 Task: Check the sale-to-list ratio of driveway in the last 1 year.
Action: Mouse moved to (1173, 286)
Screenshot: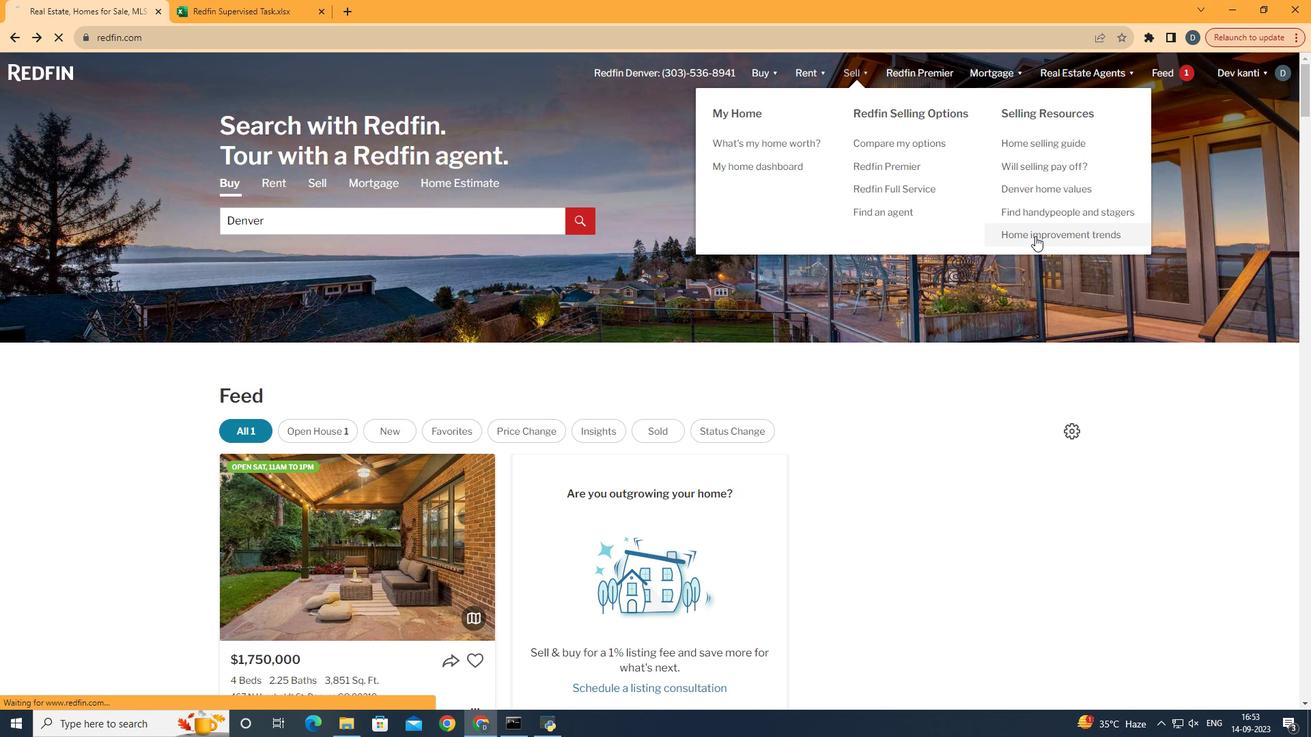 
Action: Mouse pressed left at (1173, 286)
Screenshot: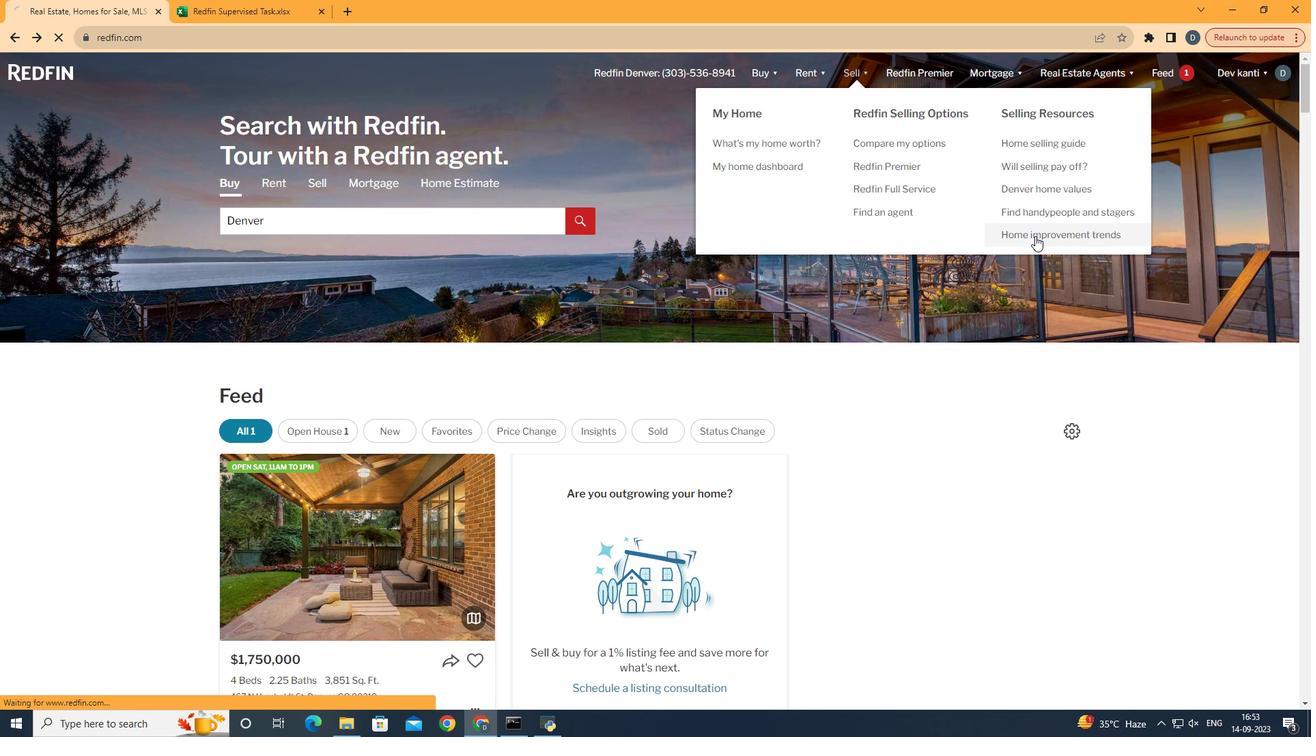 
Action: Mouse moved to (351, 301)
Screenshot: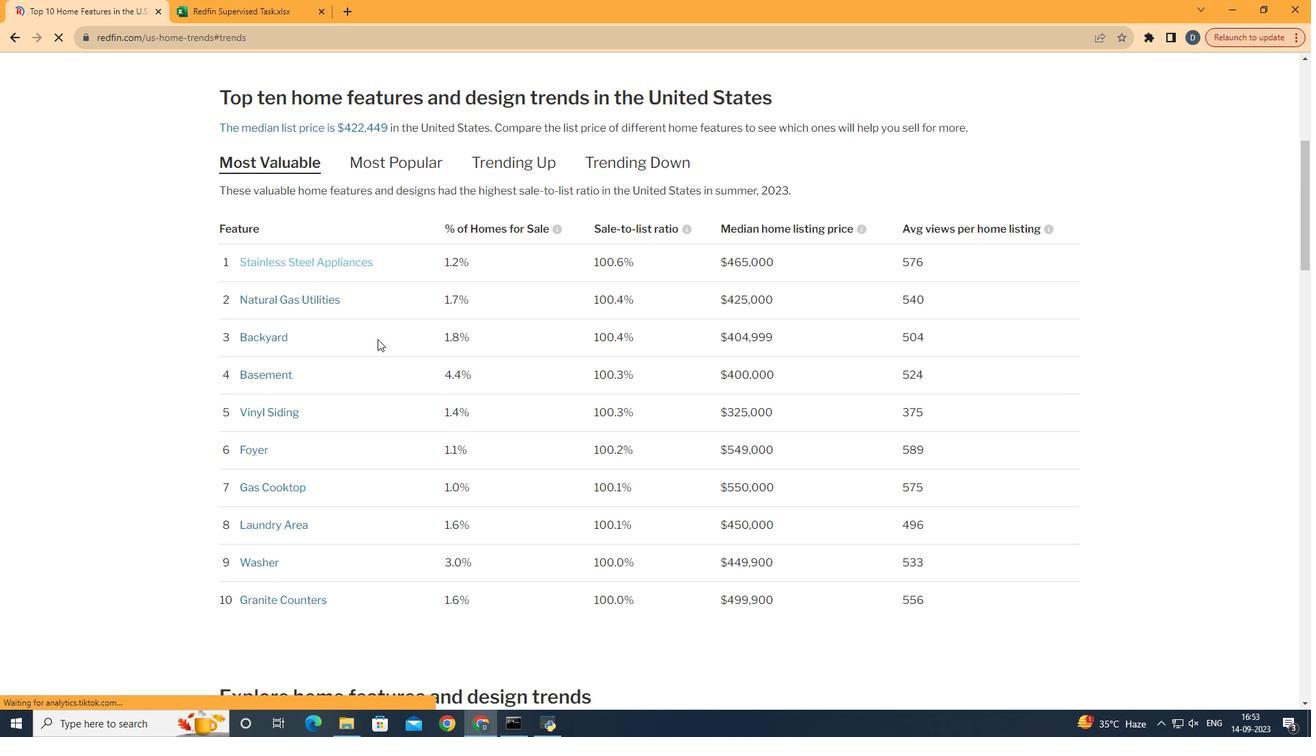 
Action: Mouse pressed left at (351, 301)
Screenshot: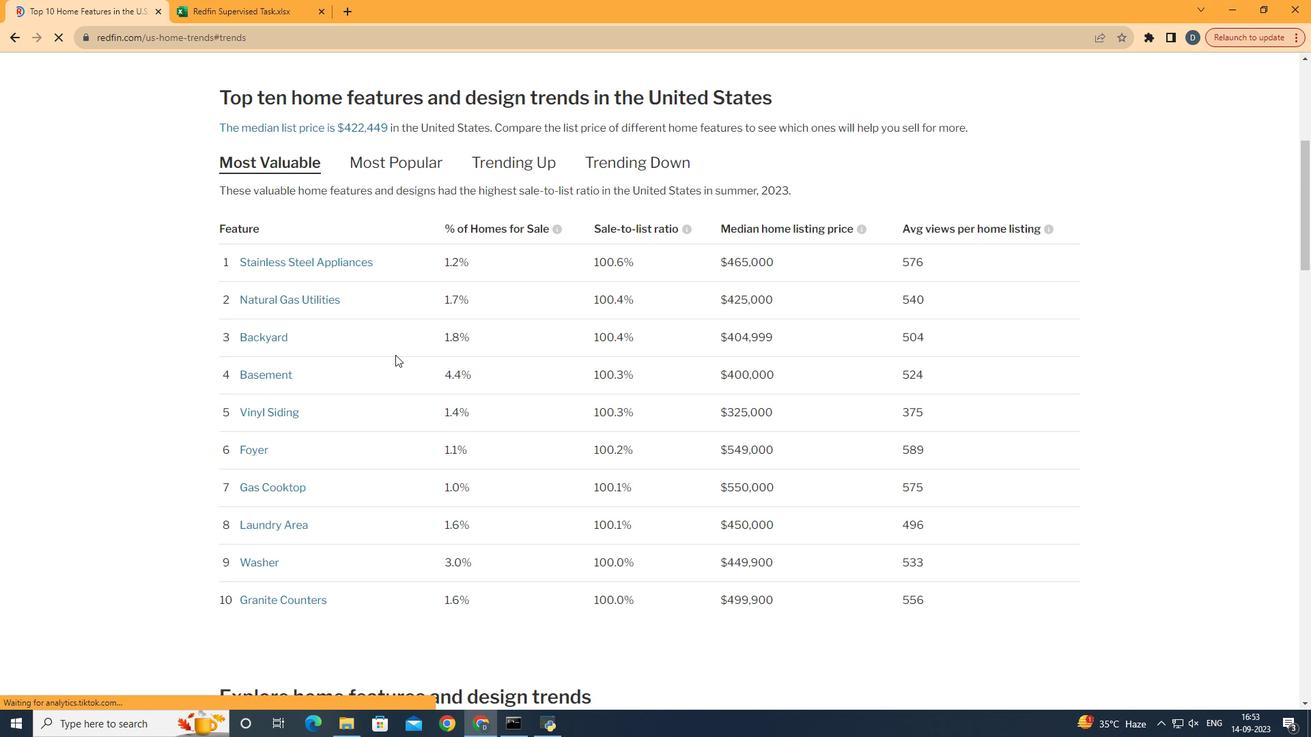 
Action: Mouse moved to (416, 344)
Screenshot: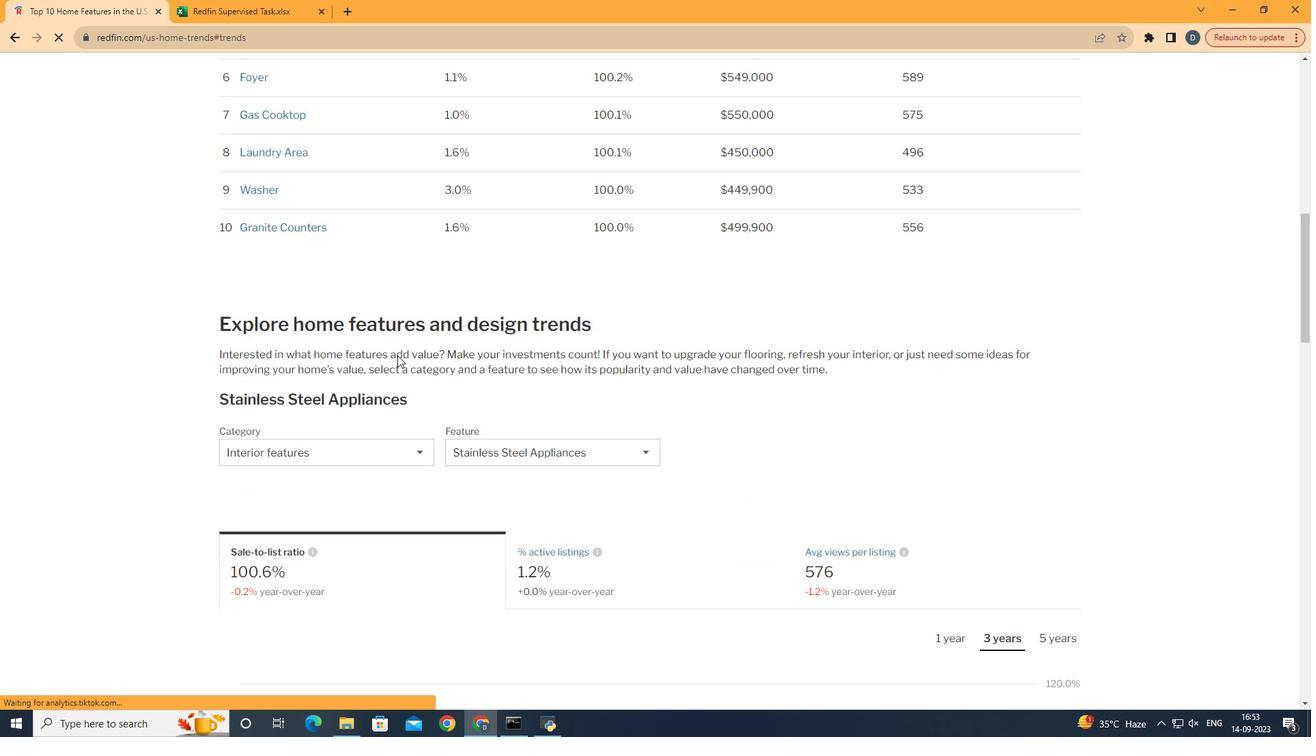 
Action: Mouse scrolled (416, 344) with delta (0, 0)
Screenshot: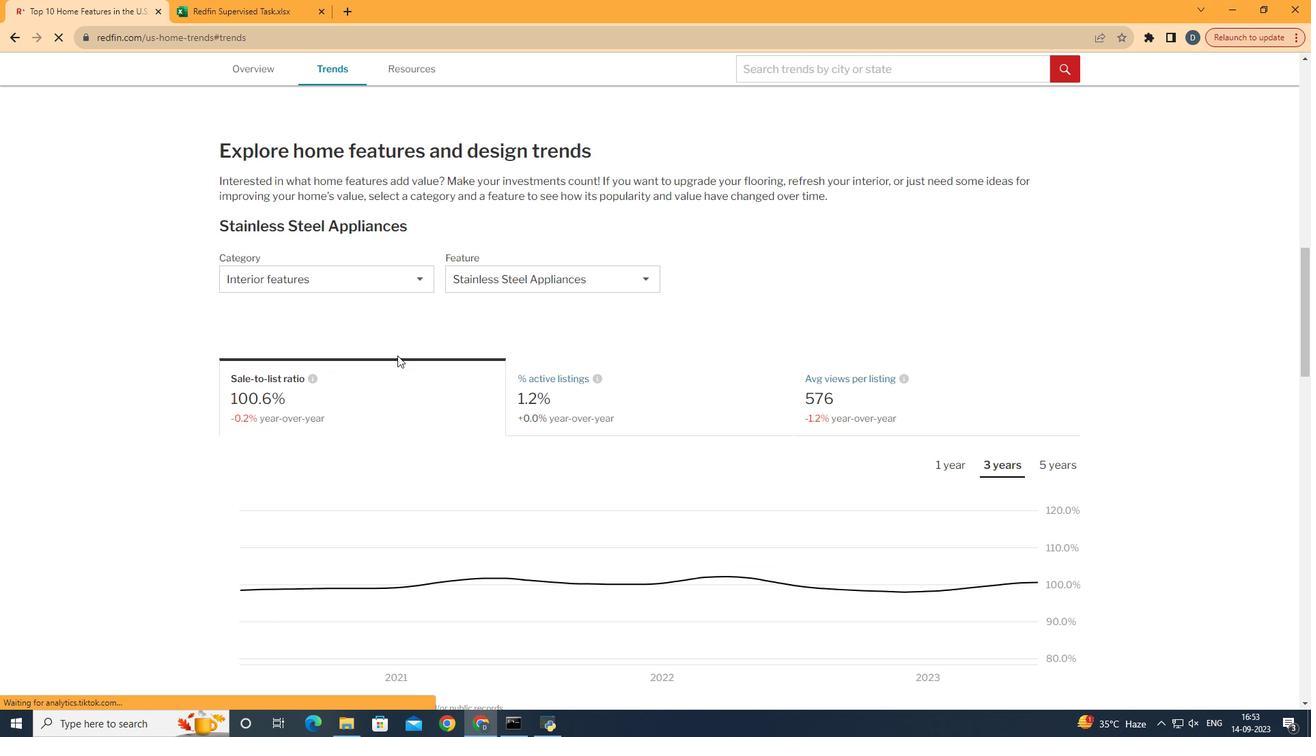 
Action: Mouse scrolled (416, 344) with delta (0, 0)
Screenshot: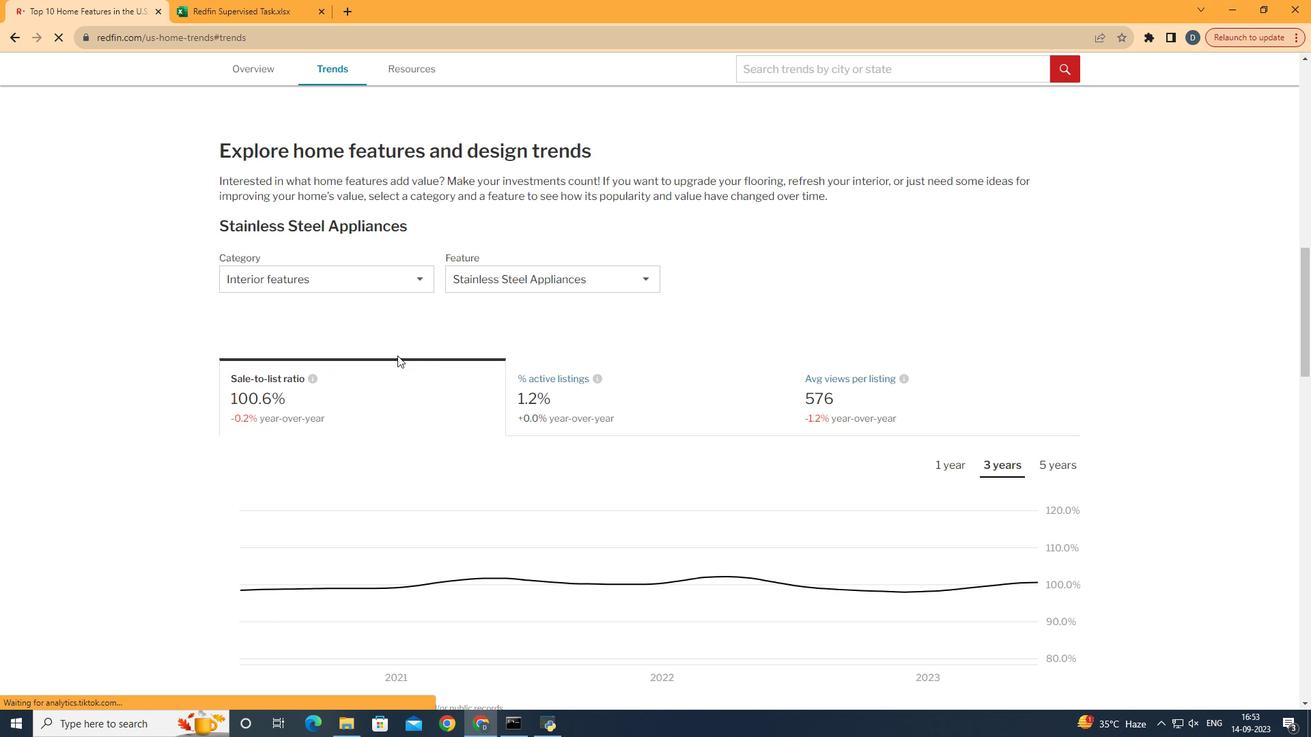 
Action: Mouse scrolled (416, 344) with delta (0, 0)
Screenshot: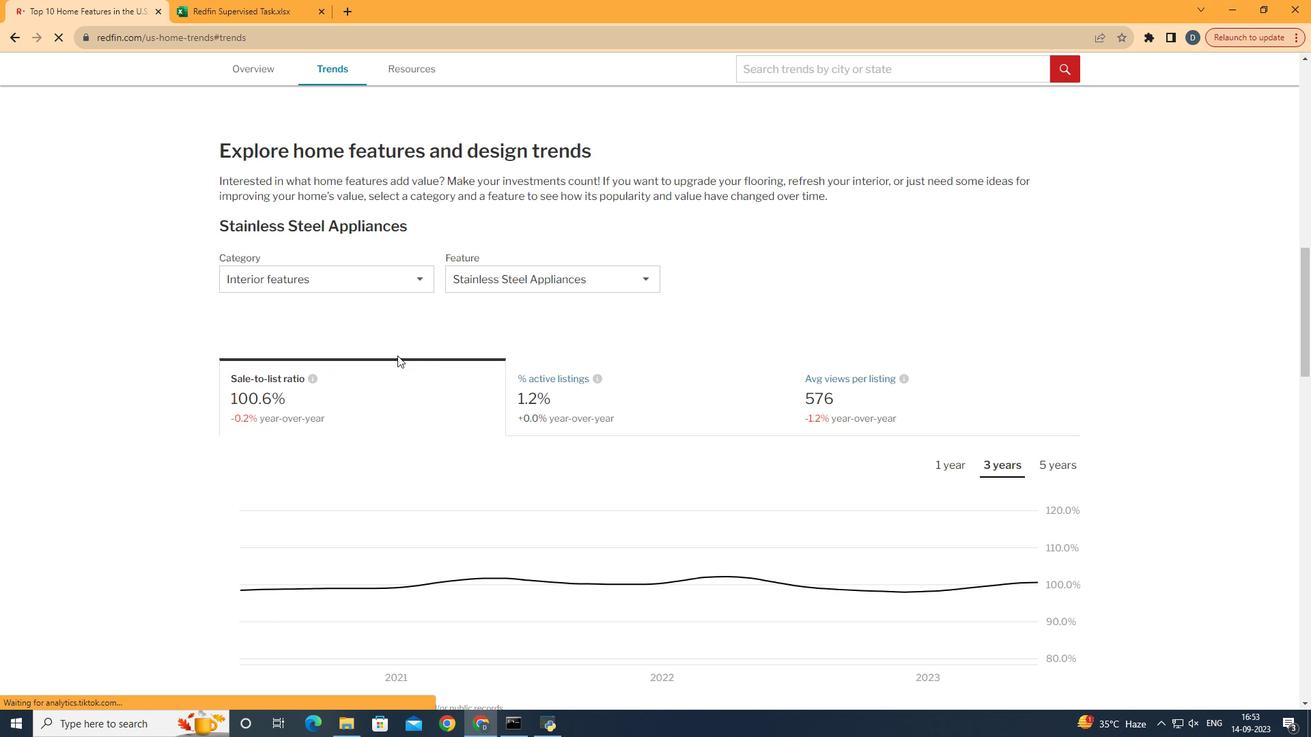 
Action: Mouse scrolled (416, 344) with delta (0, 0)
Screenshot: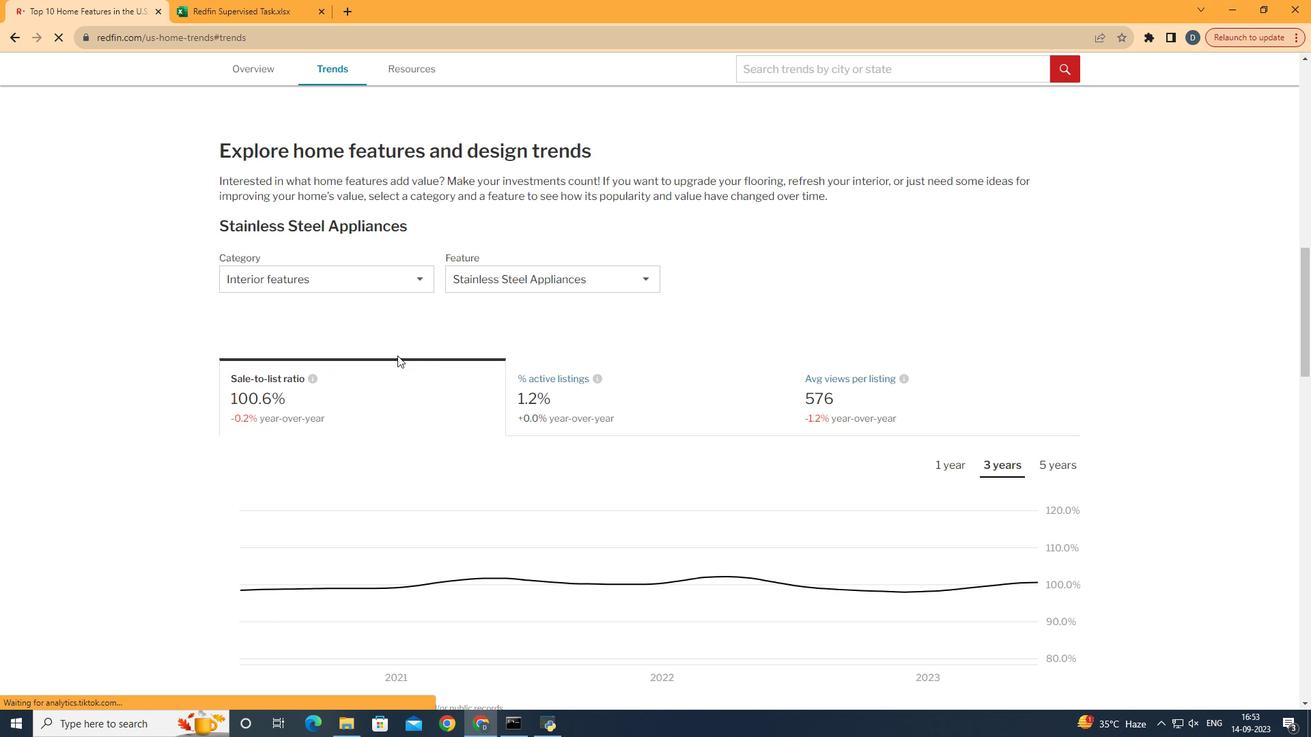 
Action: Mouse scrolled (416, 344) with delta (0, 0)
Screenshot: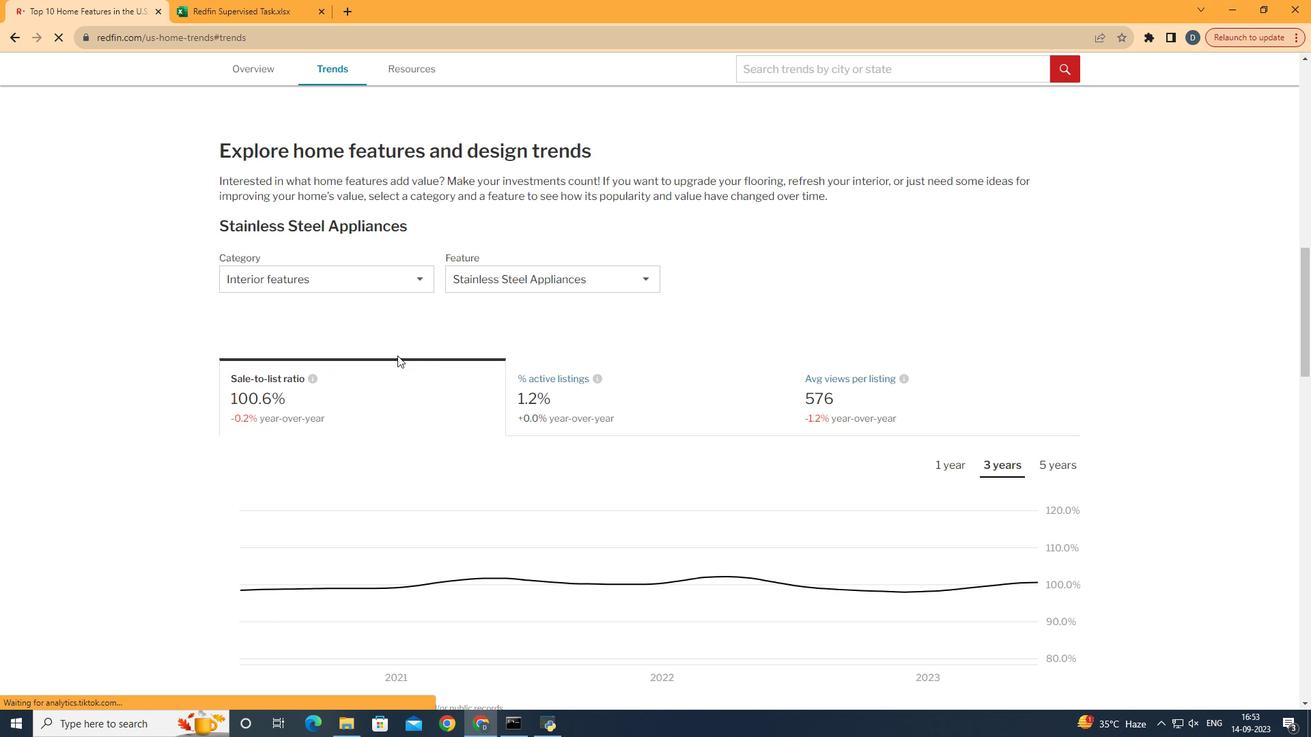 
Action: Mouse scrolled (416, 343) with delta (0, 0)
Screenshot: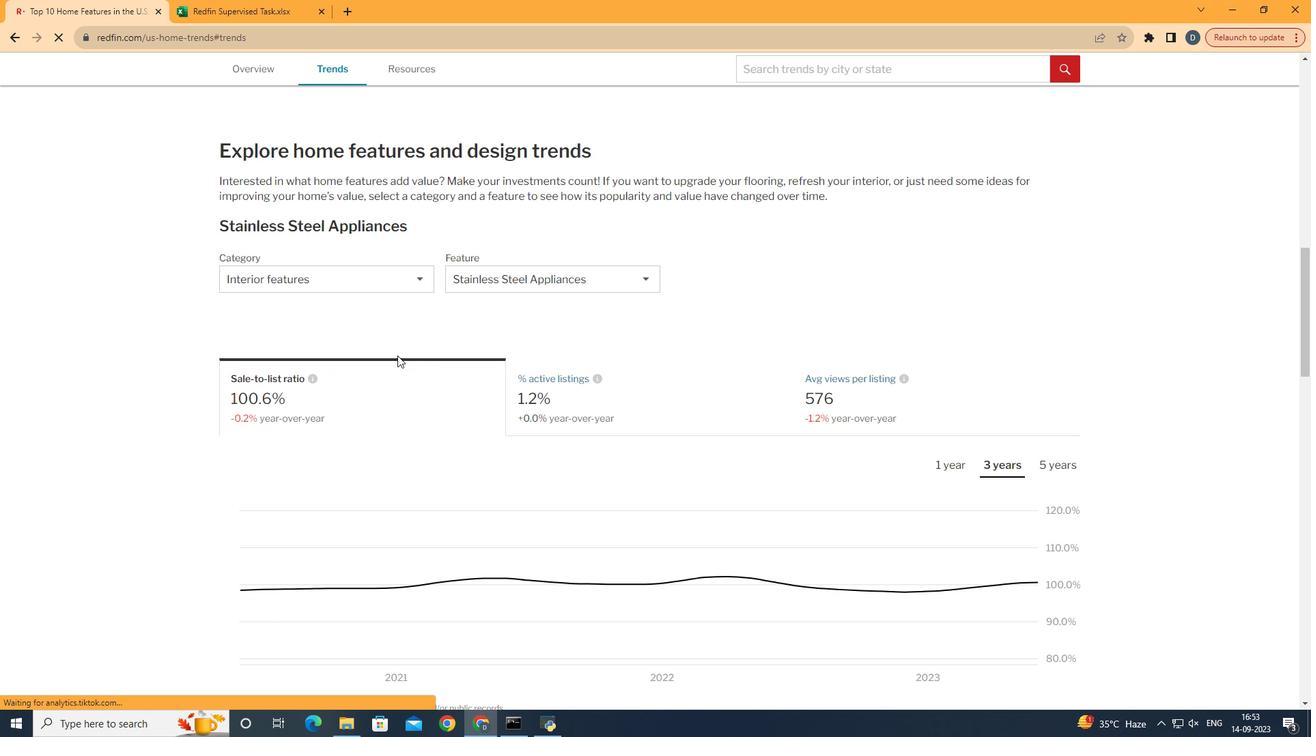 
Action: Mouse scrolled (416, 344) with delta (0, 0)
Screenshot: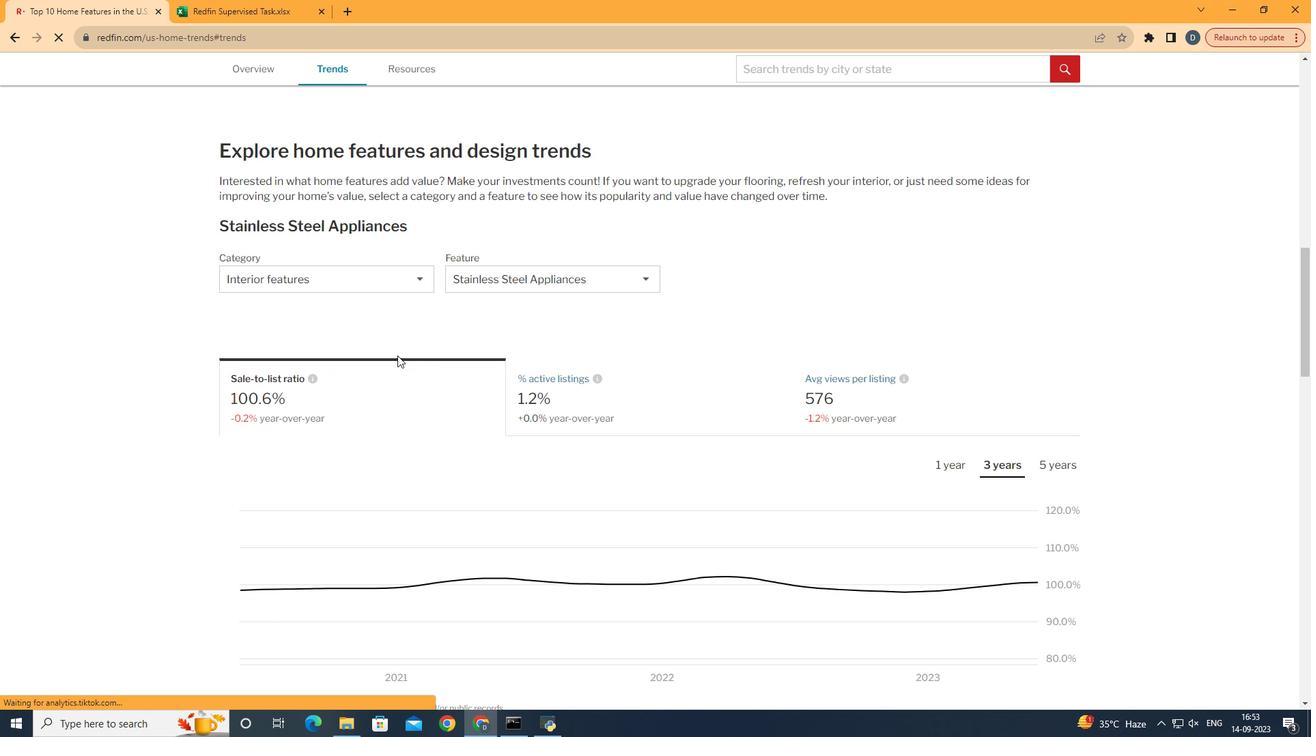 
Action: Mouse moved to (384, 297)
Screenshot: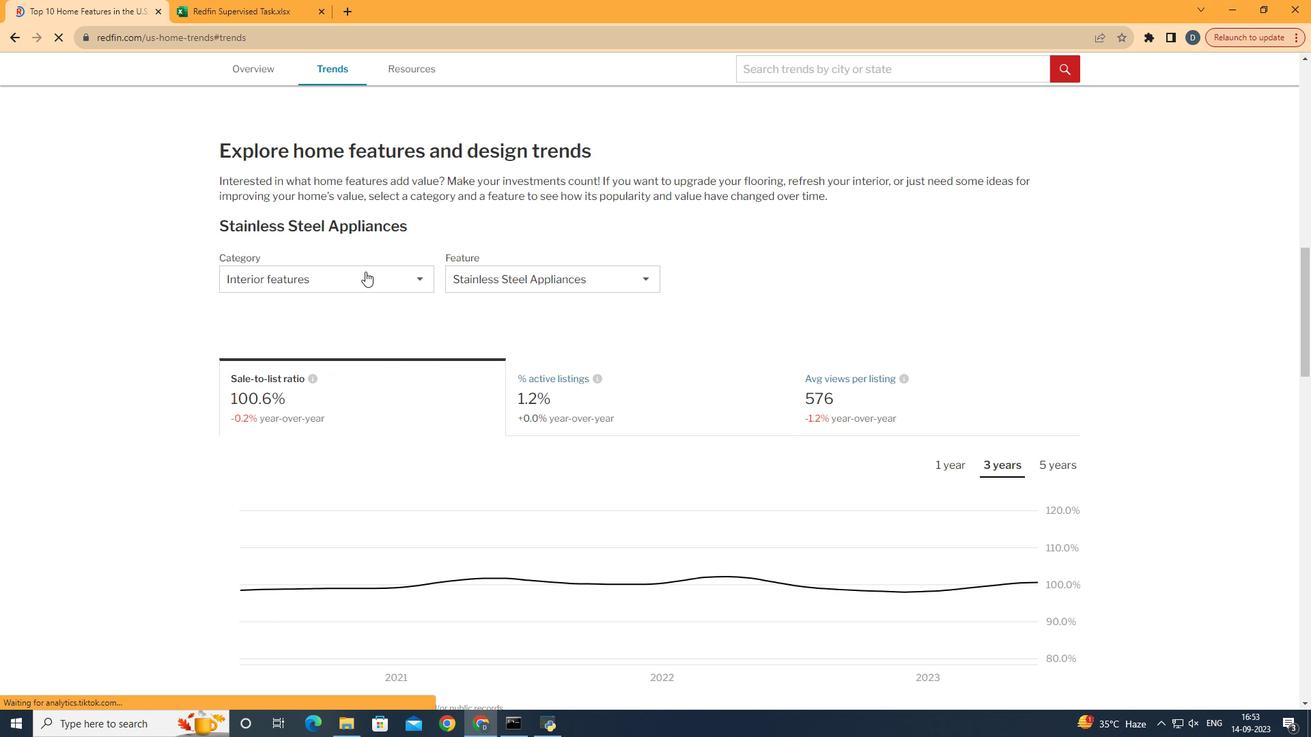 
Action: Mouse pressed left at (384, 297)
Screenshot: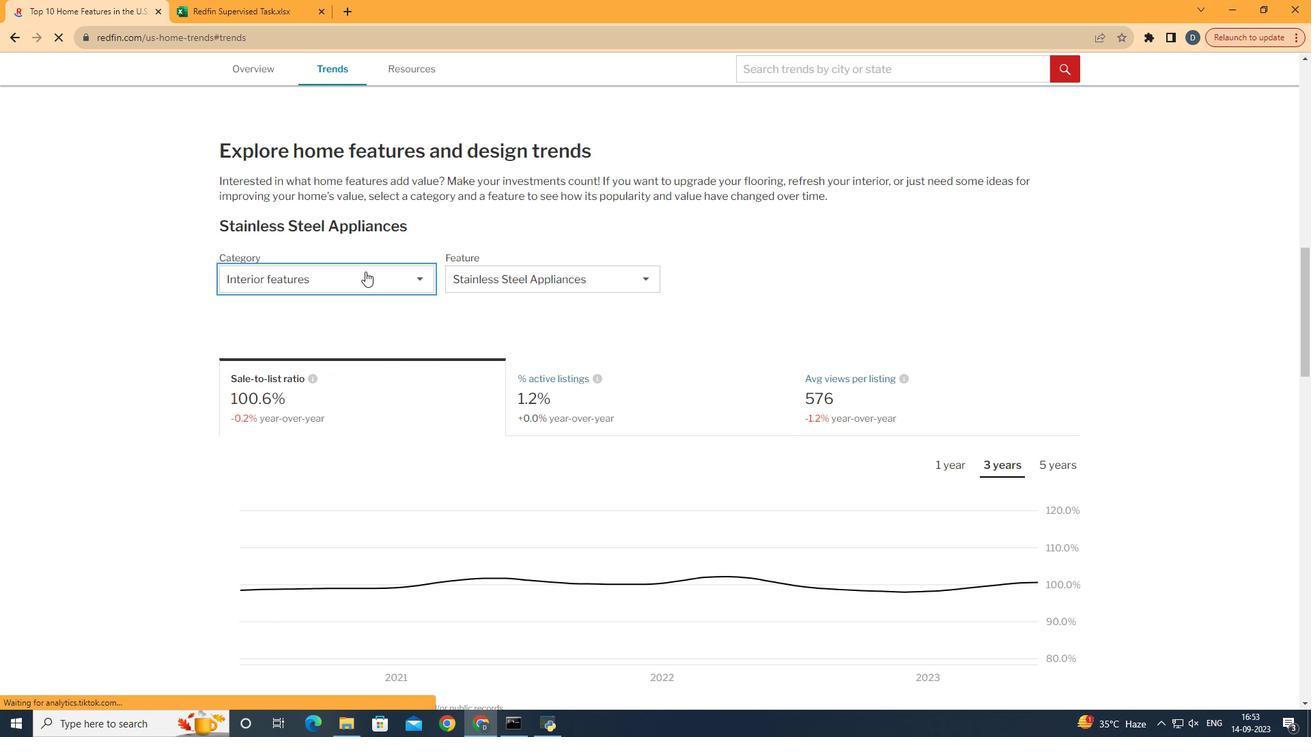 
Action: Mouse moved to (380, 303)
Screenshot: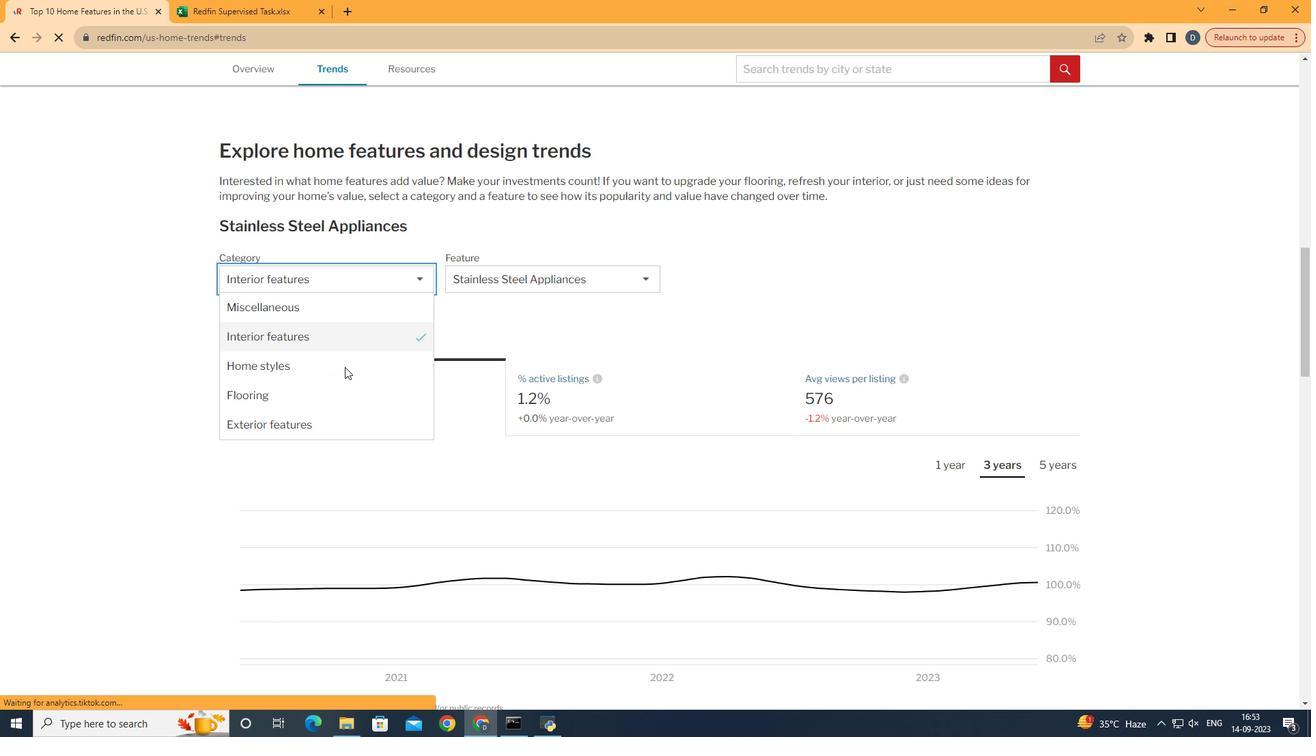 
Action: Mouse pressed left at (380, 303)
Screenshot: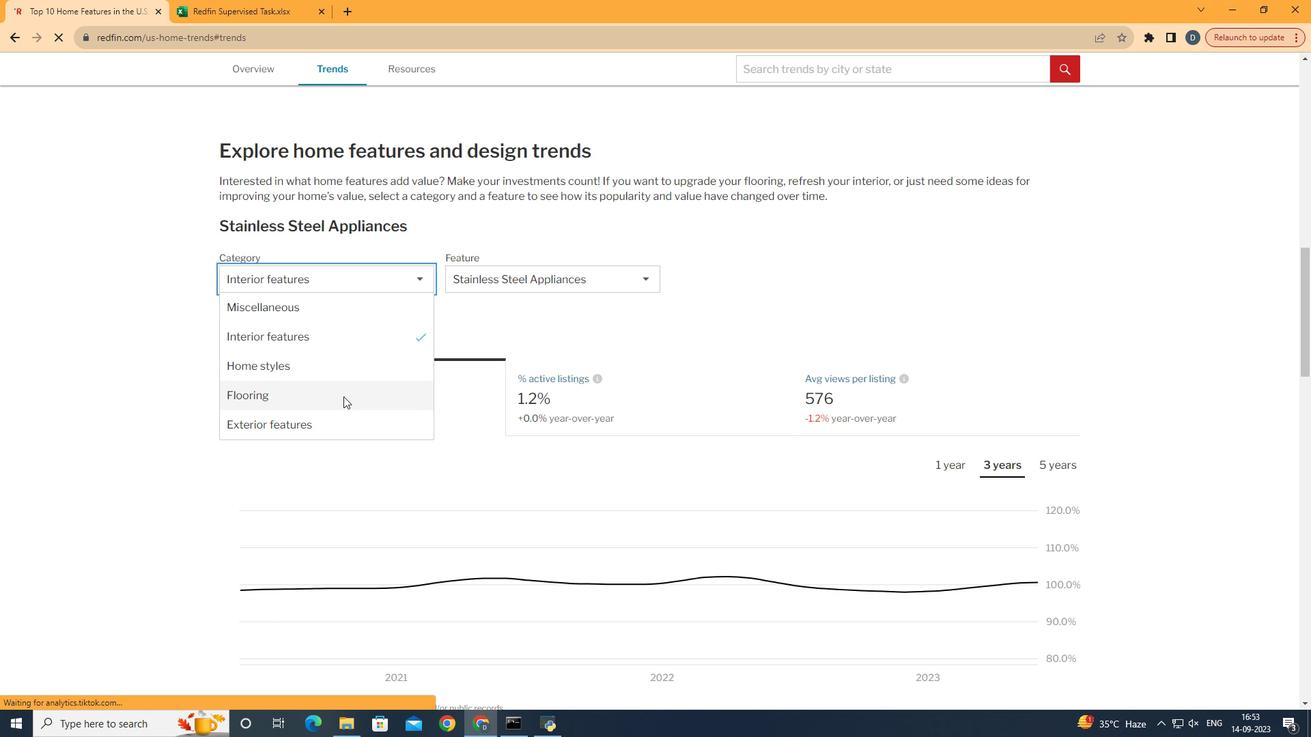 
Action: Mouse moved to (354, 377)
Screenshot: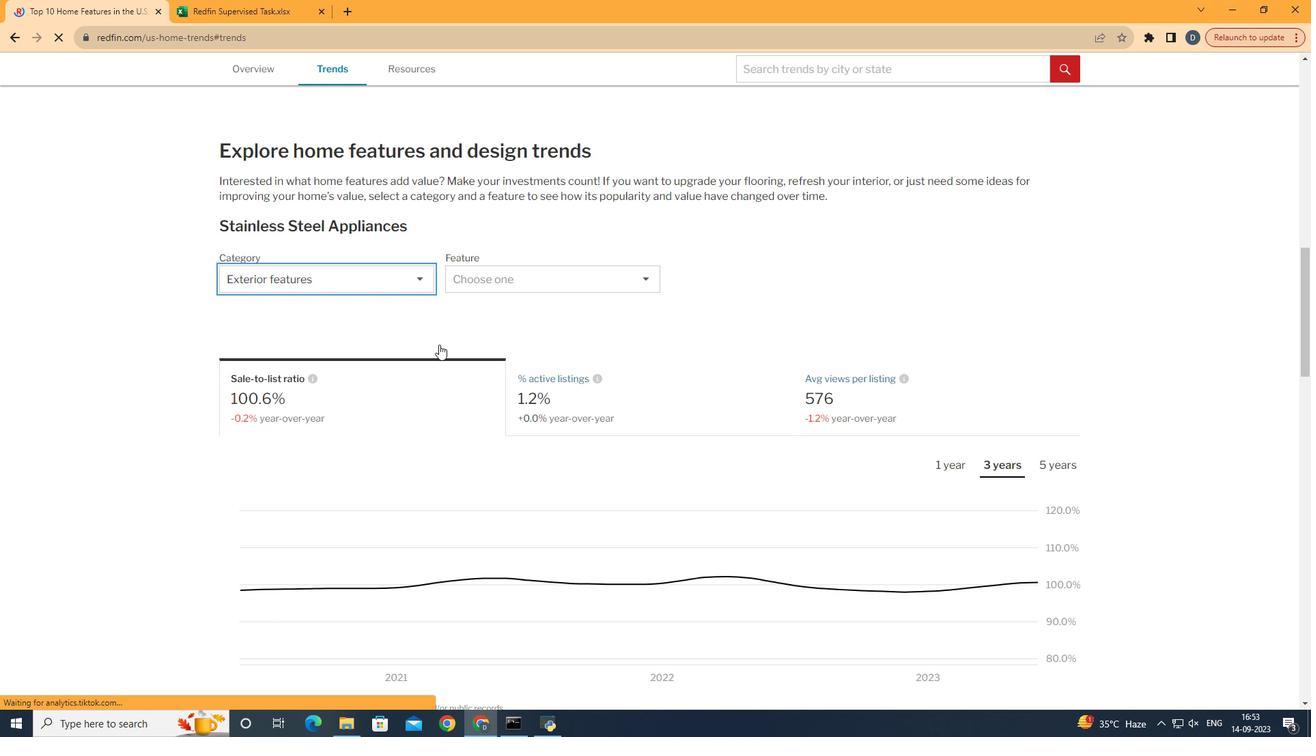 
Action: Mouse pressed left at (354, 377)
Screenshot: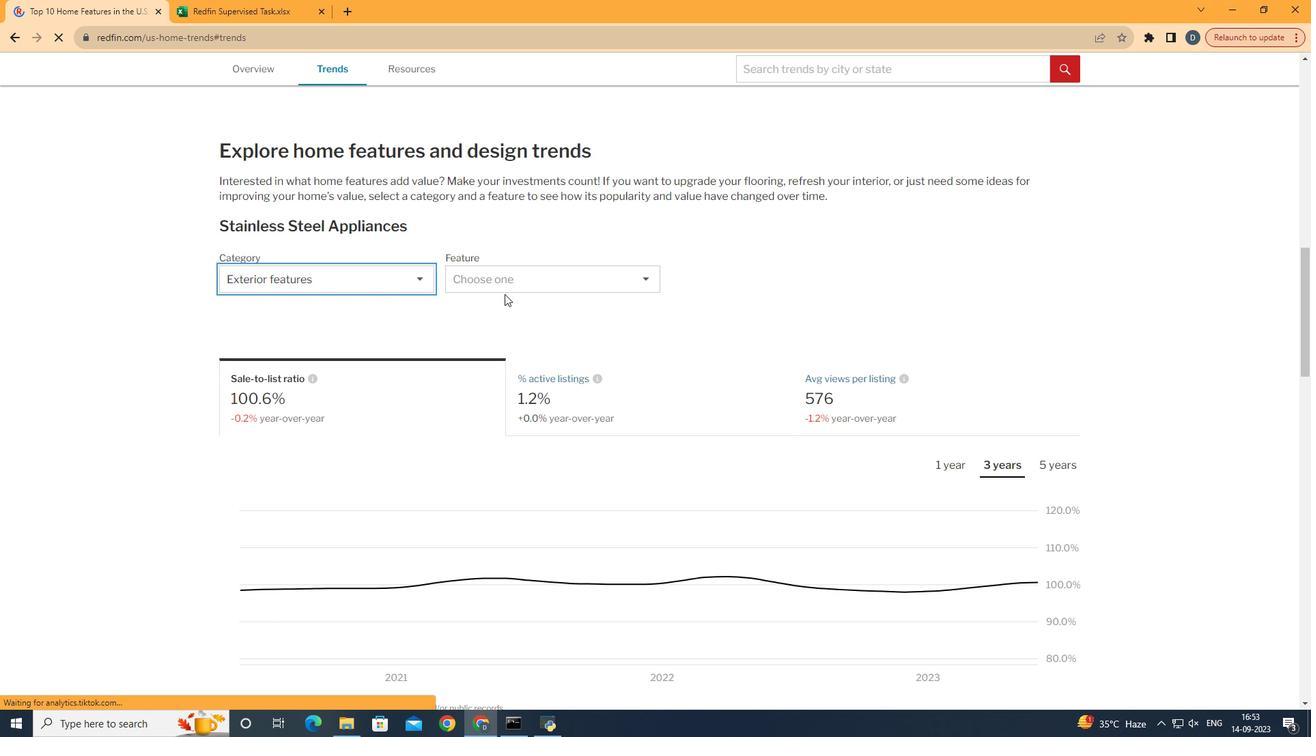 
Action: Mouse moved to (560, 310)
Screenshot: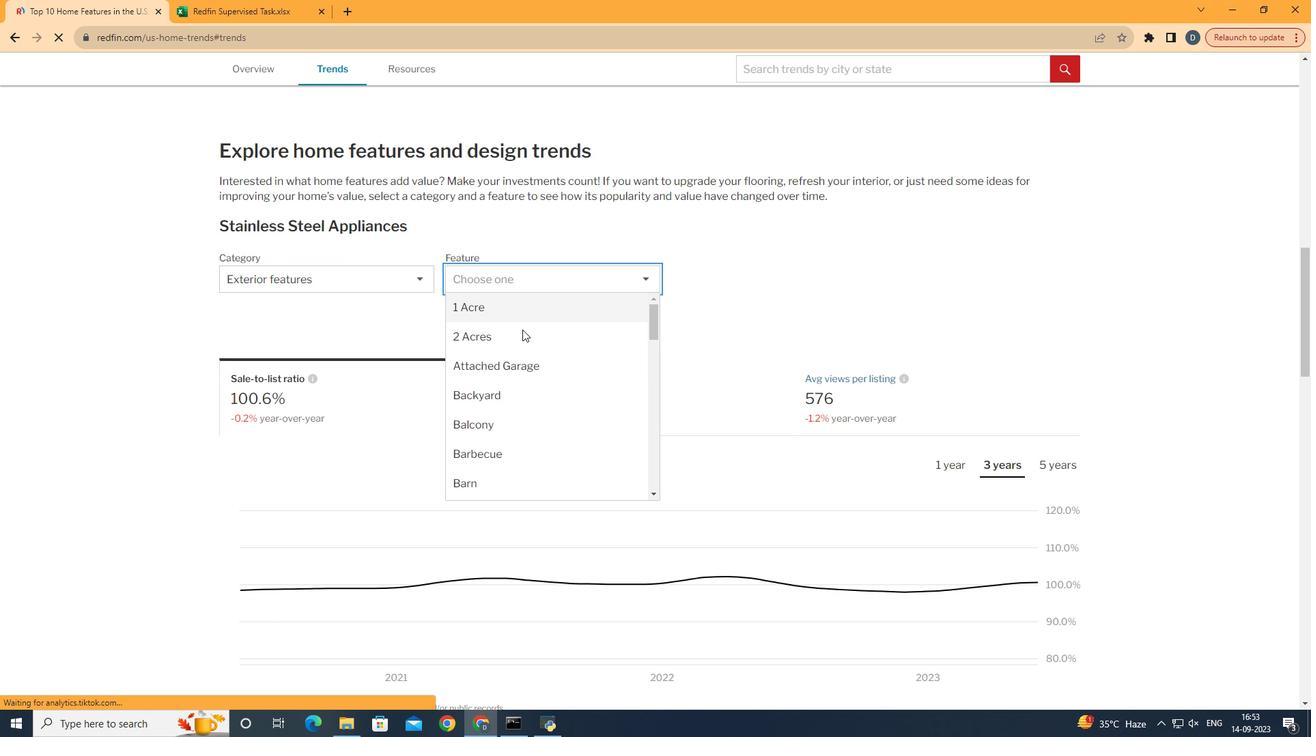 
Action: Mouse pressed left at (560, 310)
Screenshot: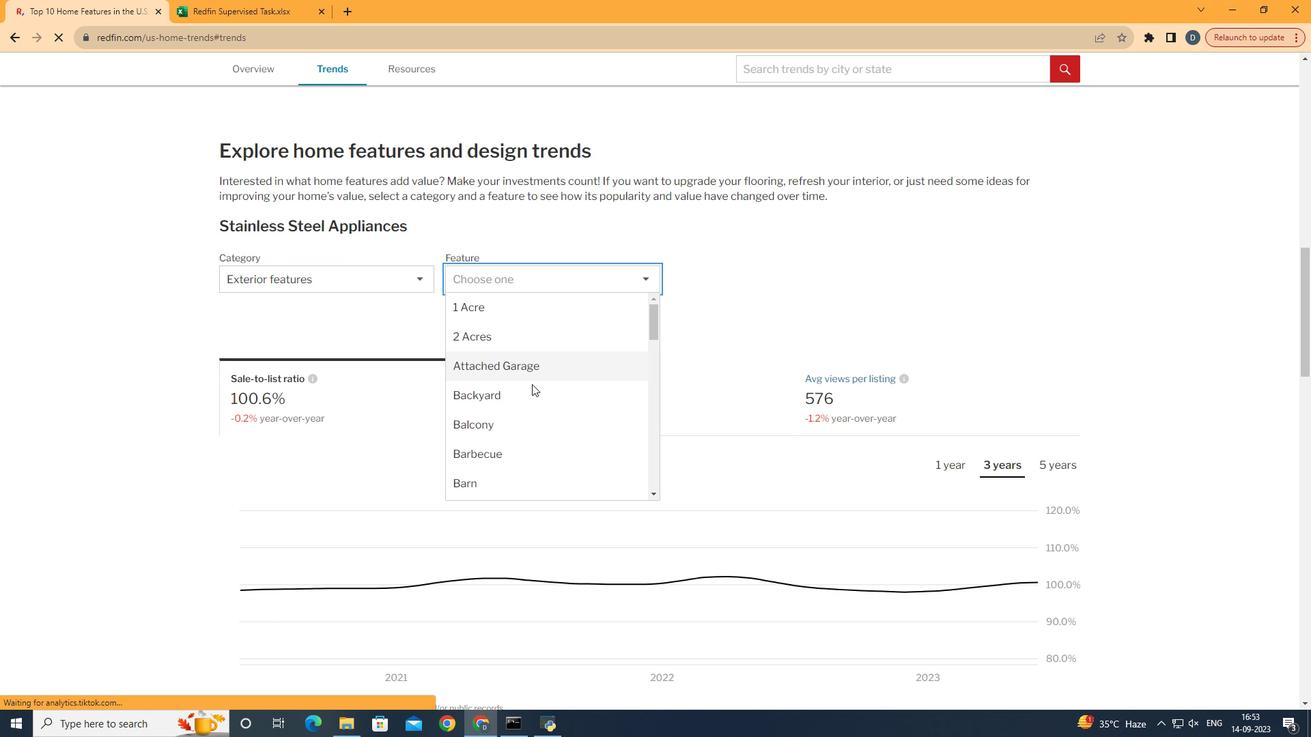 
Action: Mouse moved to (579, 360)
Screenshot: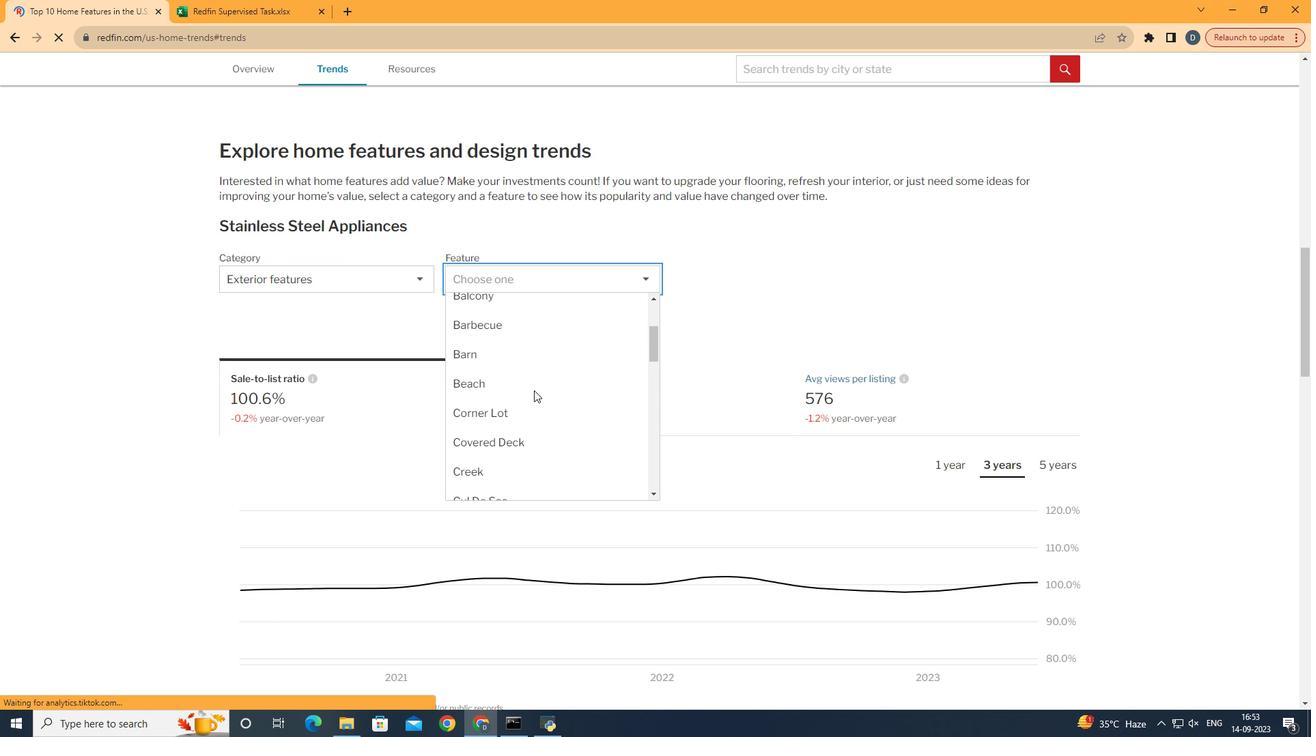 
Action: Mouse scrolled (579, 360) with delta (0, 0)
Screenshot: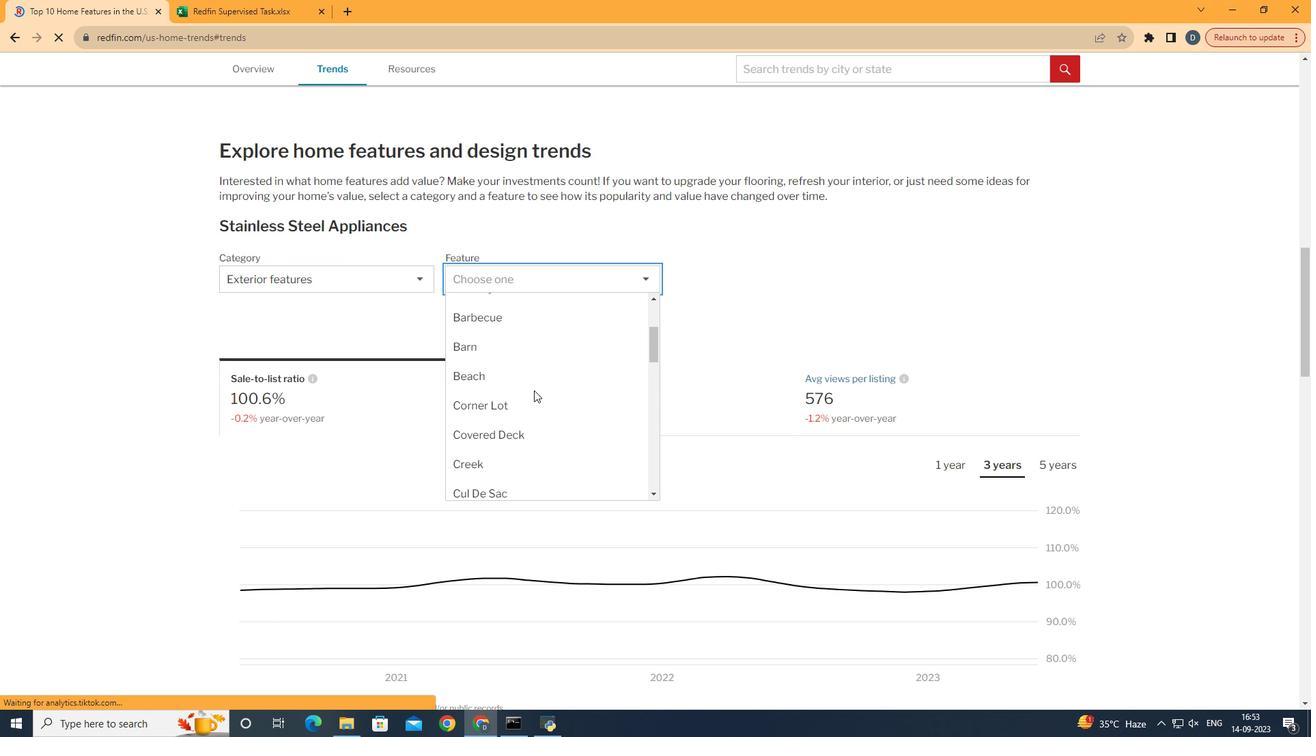 
Action: Mouse scrolled (579, 360) with delta (0, 0)
Screenshot: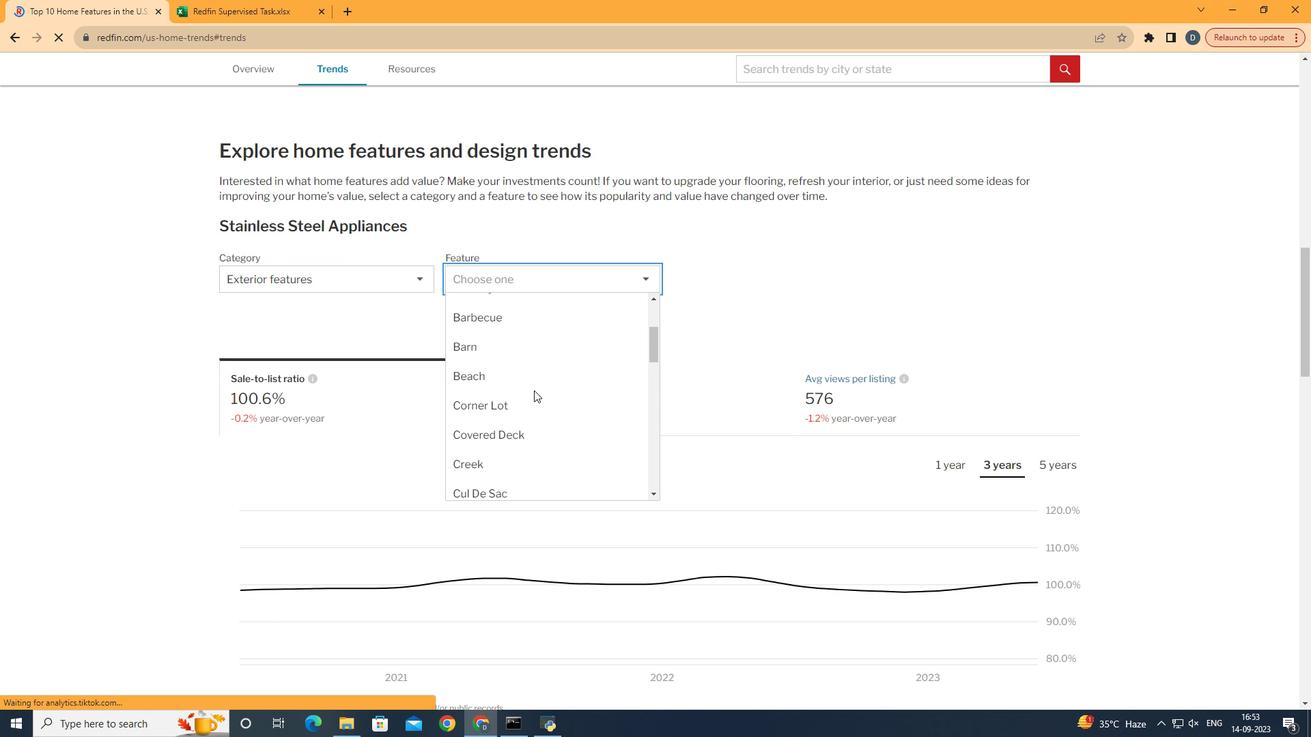 
Action: Mouse scrolled (579, 360) with delta (0, 0)
Screenshot: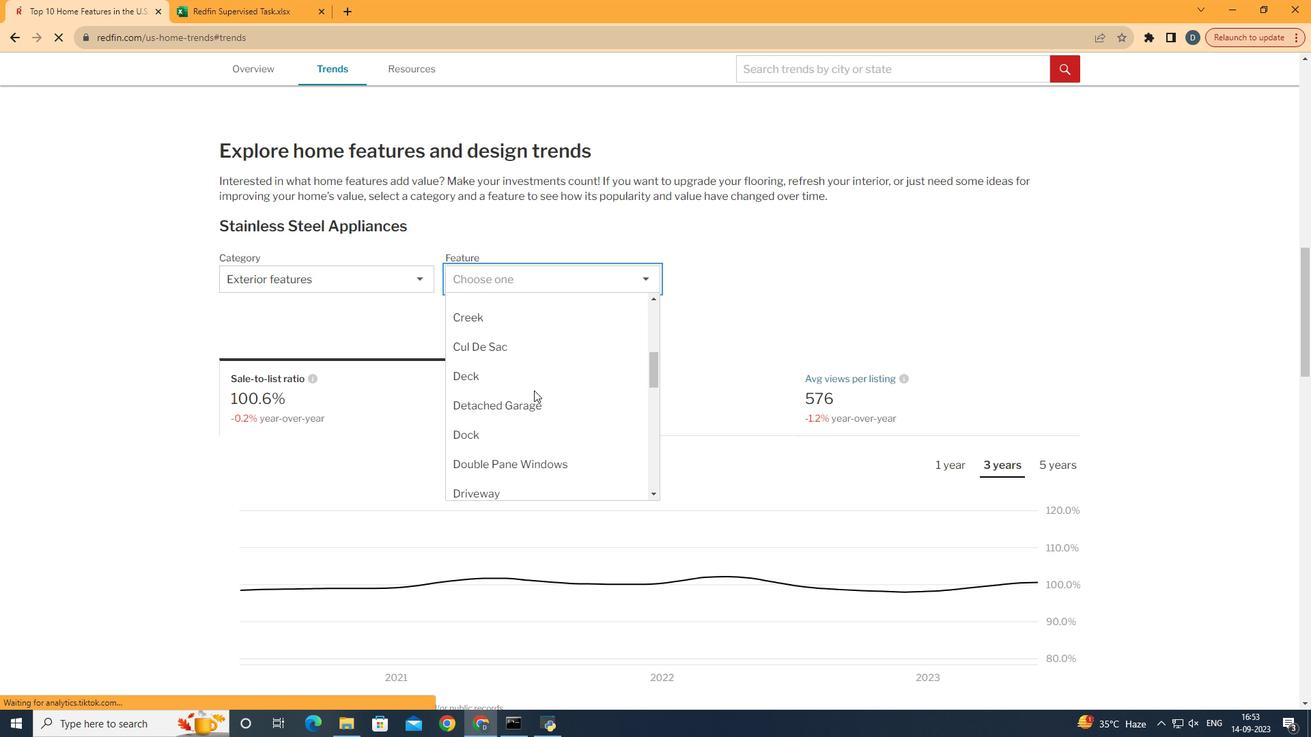 
Action: Mouse scrolled (579, 360) with delta (0, 0)
Screenshot: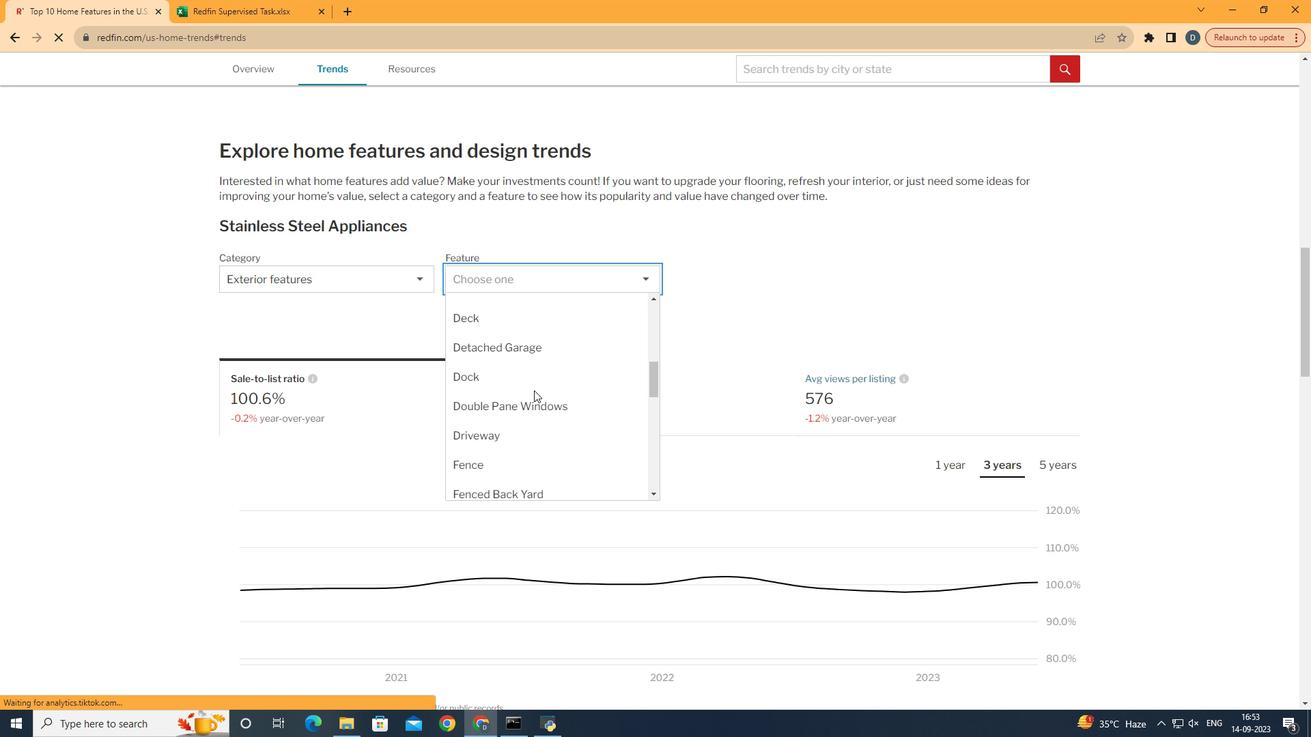 
Action: Mouse scrolled (579, 360) with delta (0, 0)
Screenshot: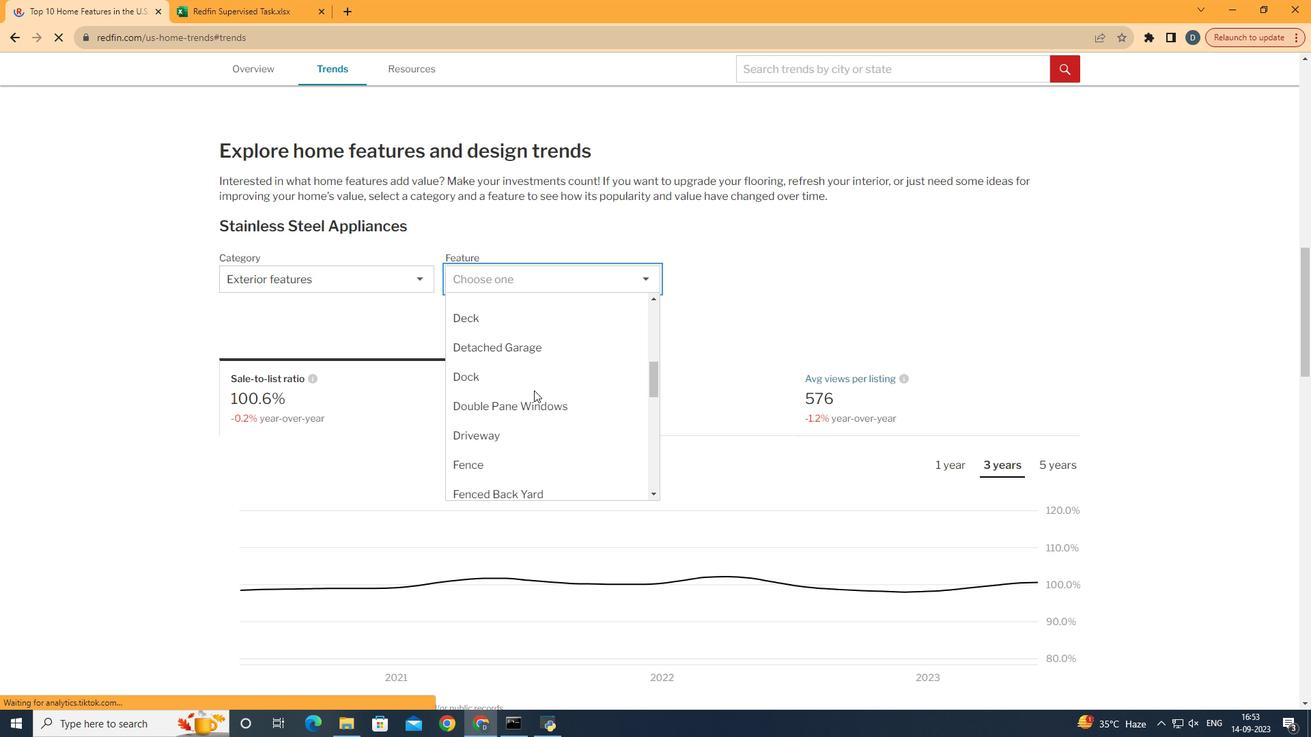 
Action: Mouse moved to (598, 383)
Screenshot: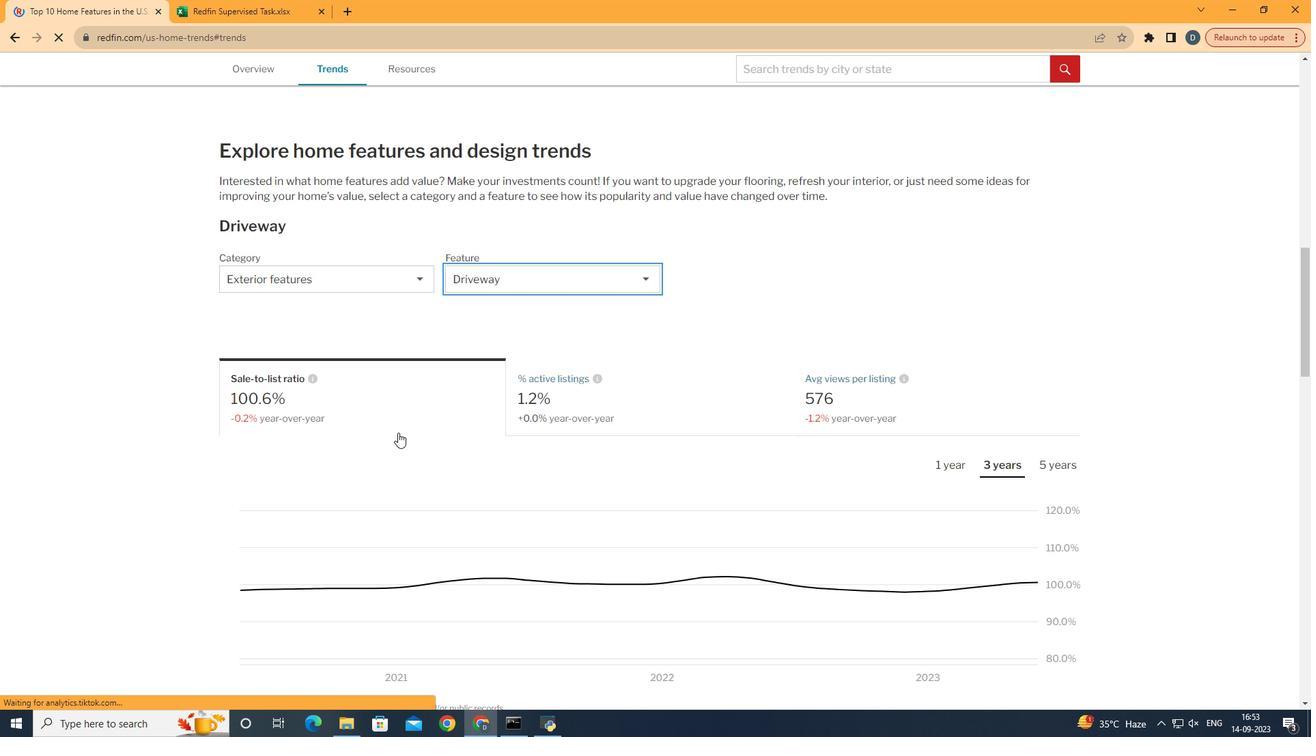 
Action: Mouse pressed left at (598, 383)
Screenshot: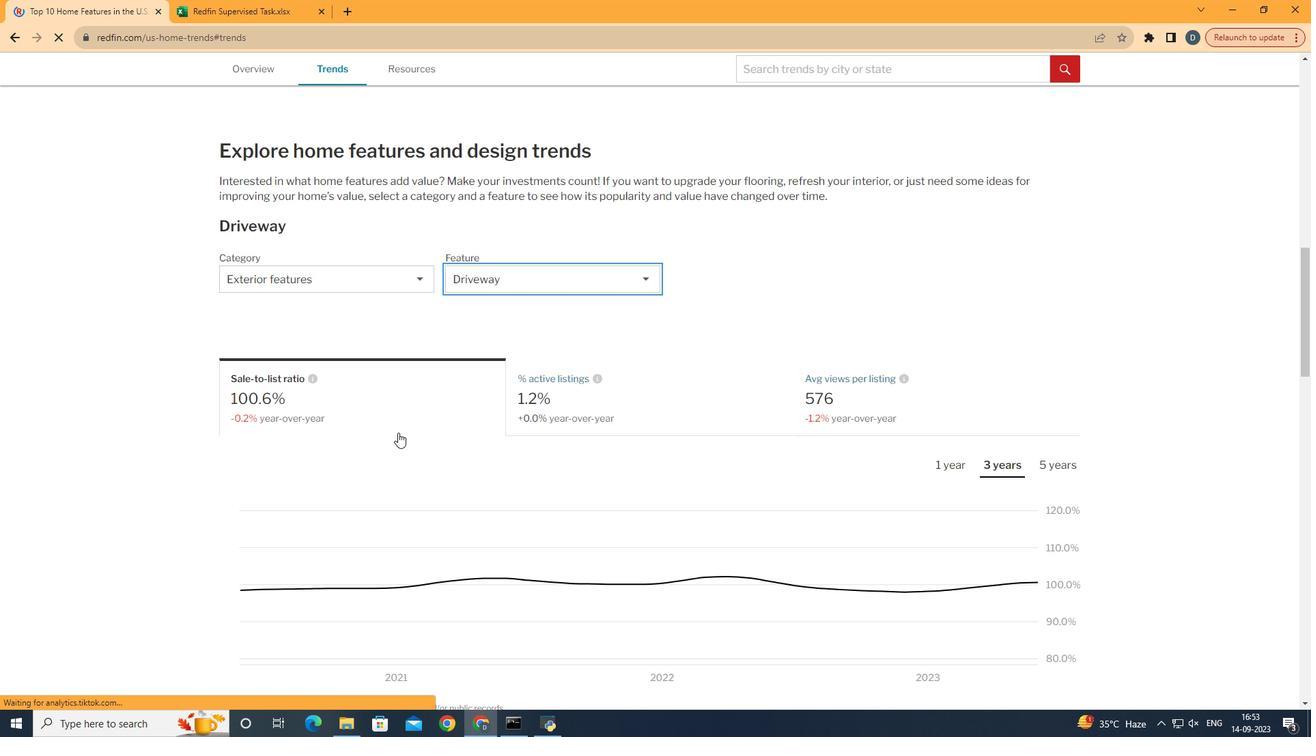
Action: Mouse moved to (1083, 394)
Screenshot: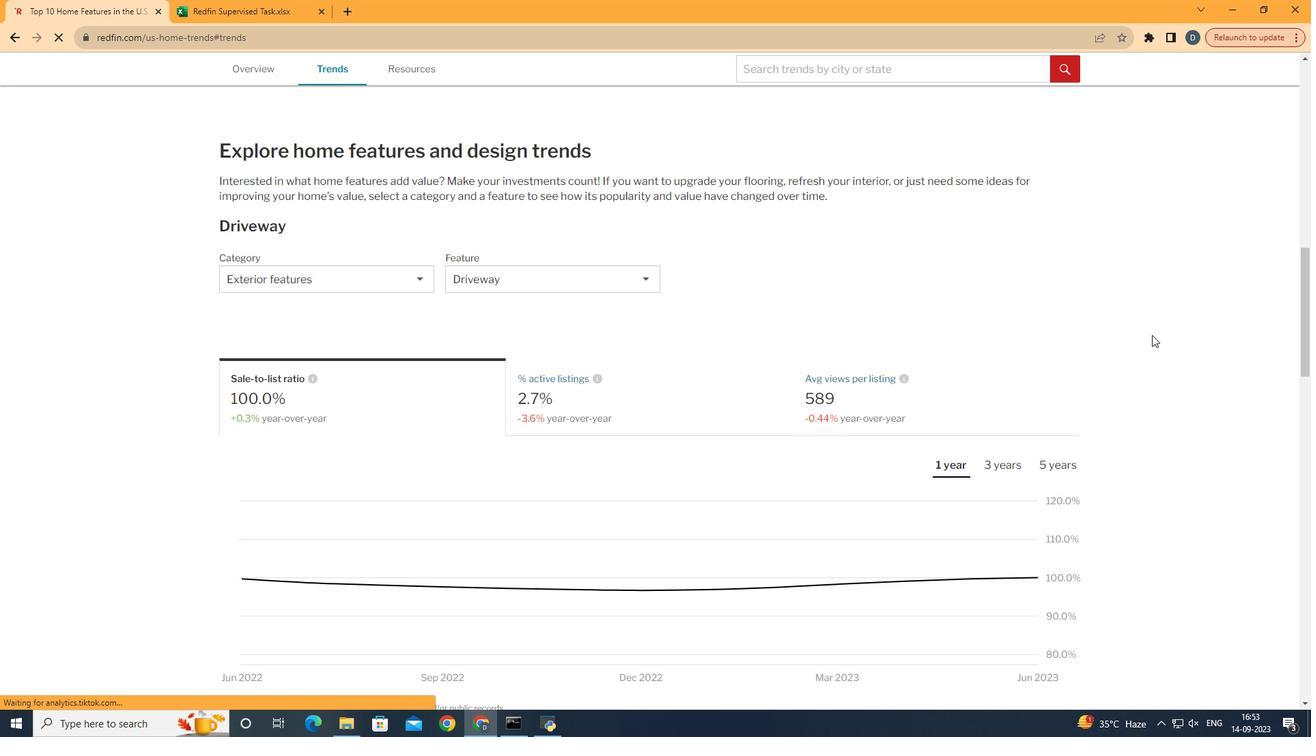
Action: Mouse pressed left at (1083, 394)
Screenshot: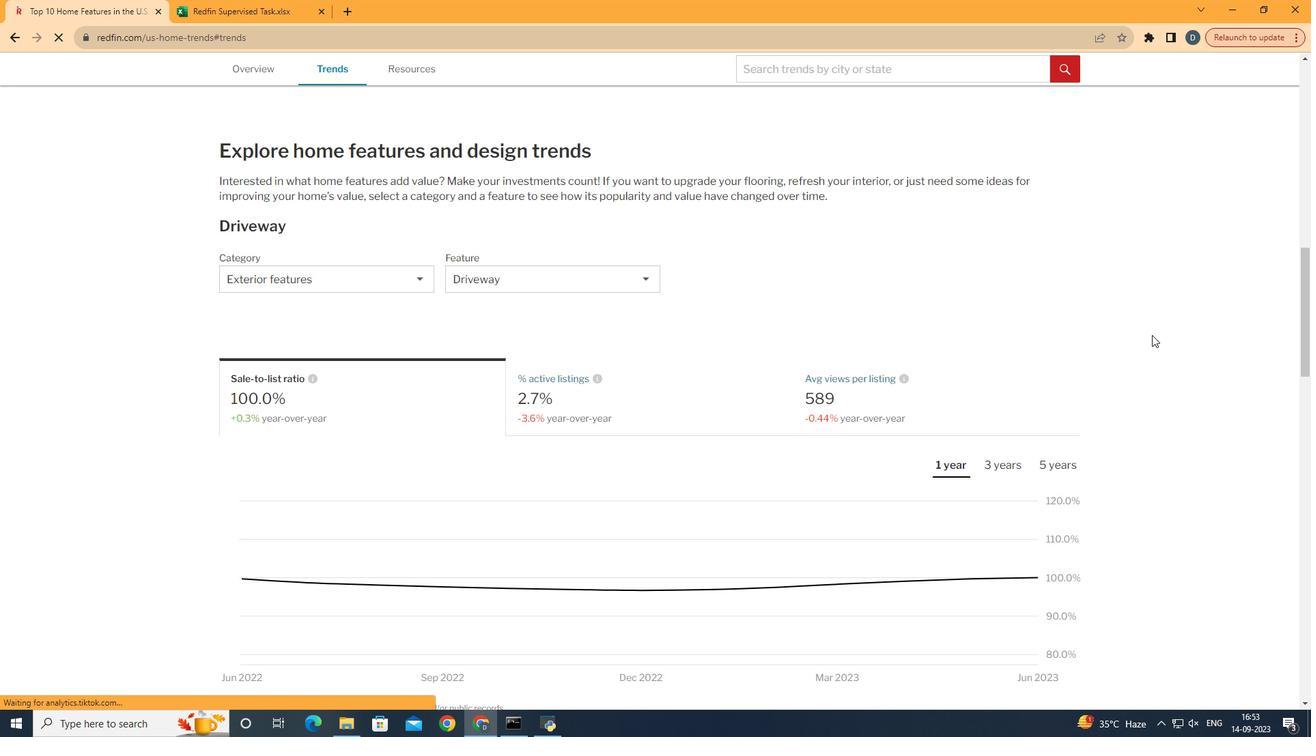
Action: Mouse moved to (1312, 334)
Screenshot: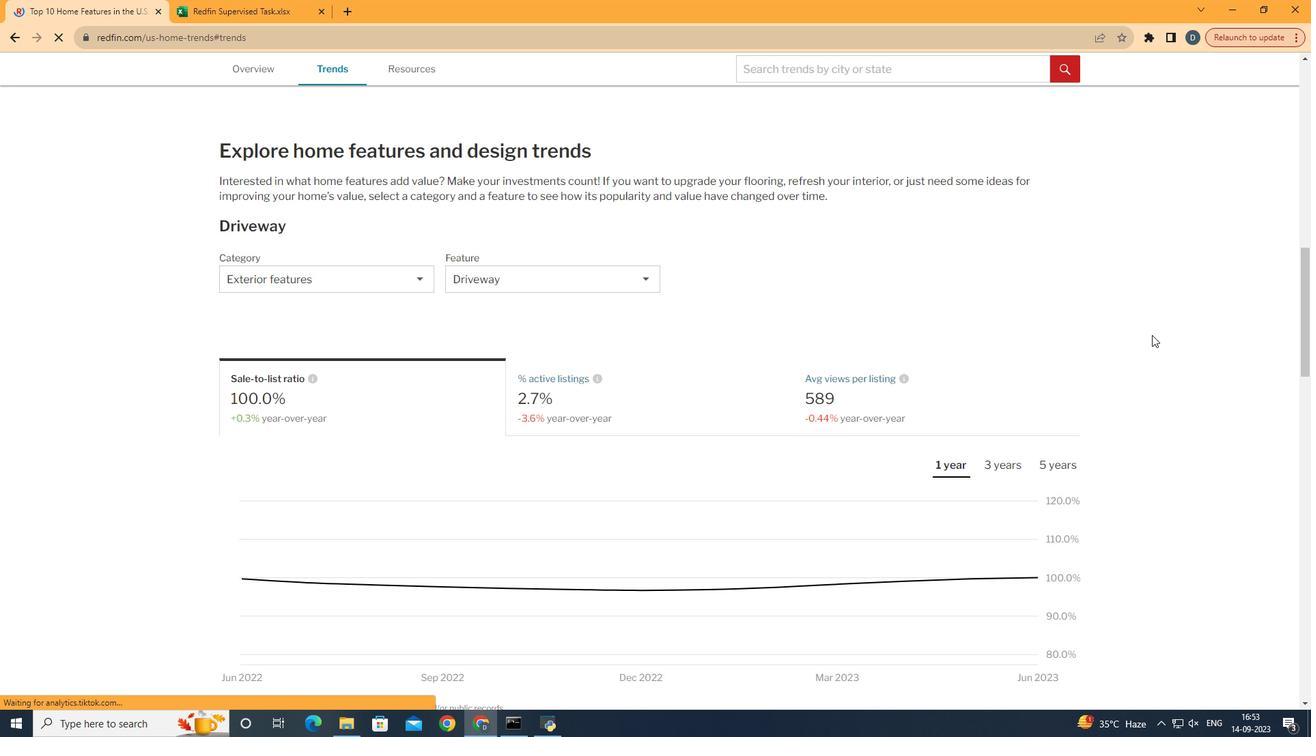 
